 Task: Create Board Marketing ROI to Workspace Customer Relationship Management and Retention. Create Board Content Management to Workspace Customer Relationship Management and Retention. Create Board Content Marketing Case Study Creation and Promotion to Workspace Customer Relationship Management and Retention
Action: Mouse moved to (429, 81)
Screenshot: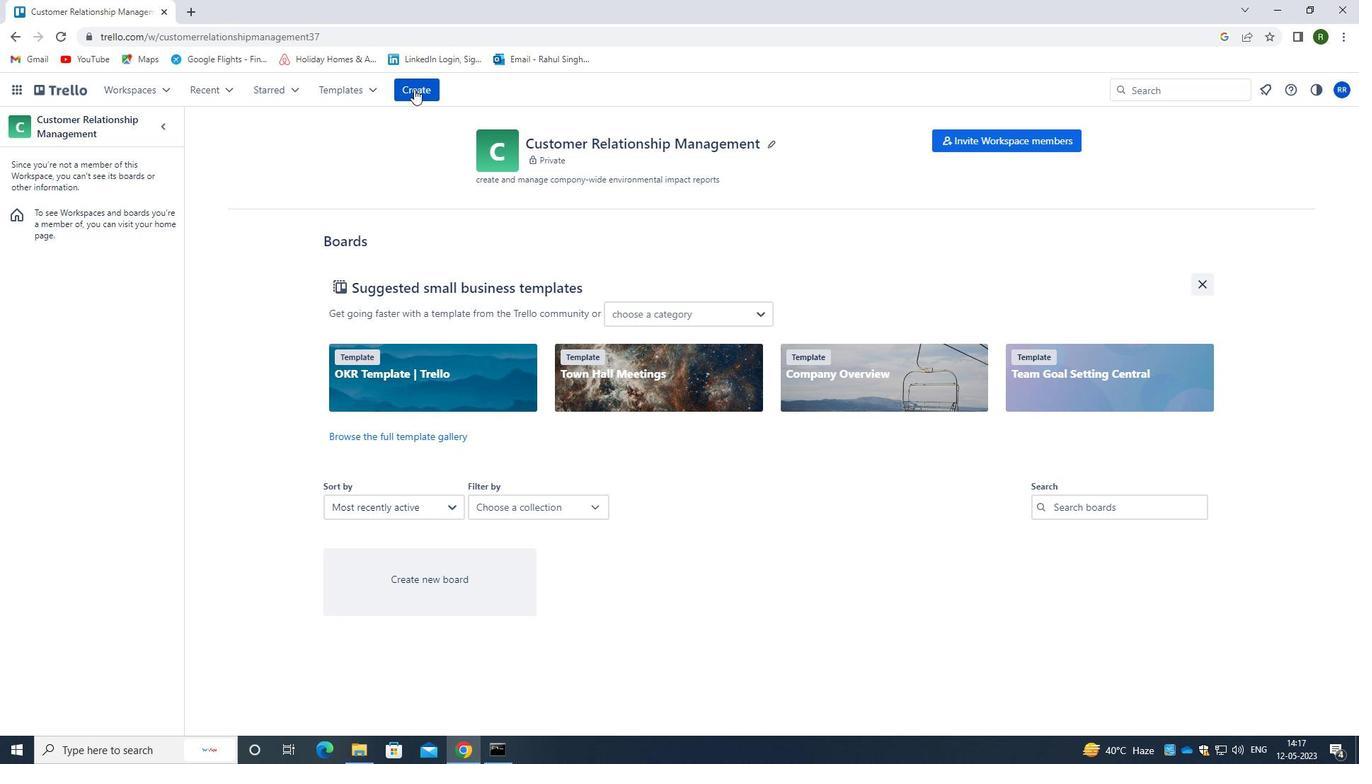 
Action: Mouse pressed left at (429, 81)
Screenshot: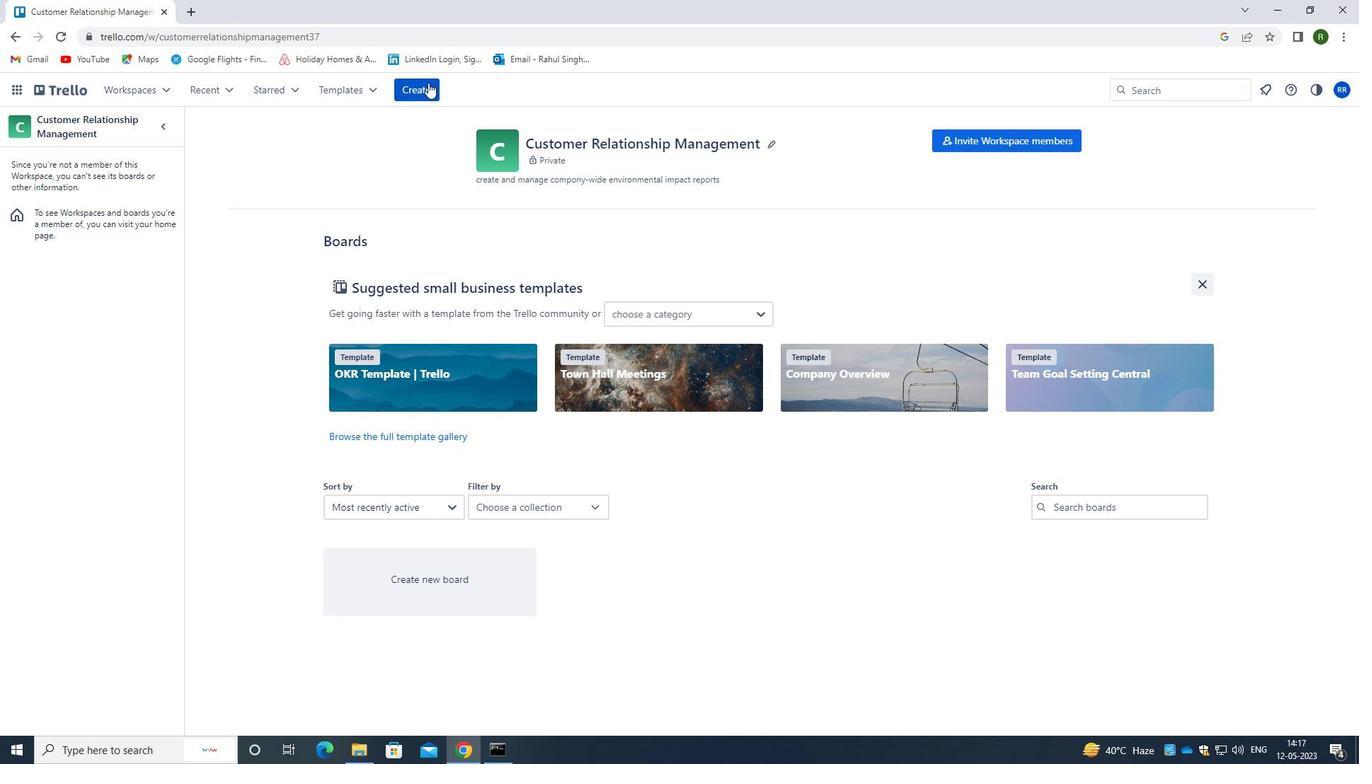 
Action: Mouse moved to (465, 153)
Screenshot: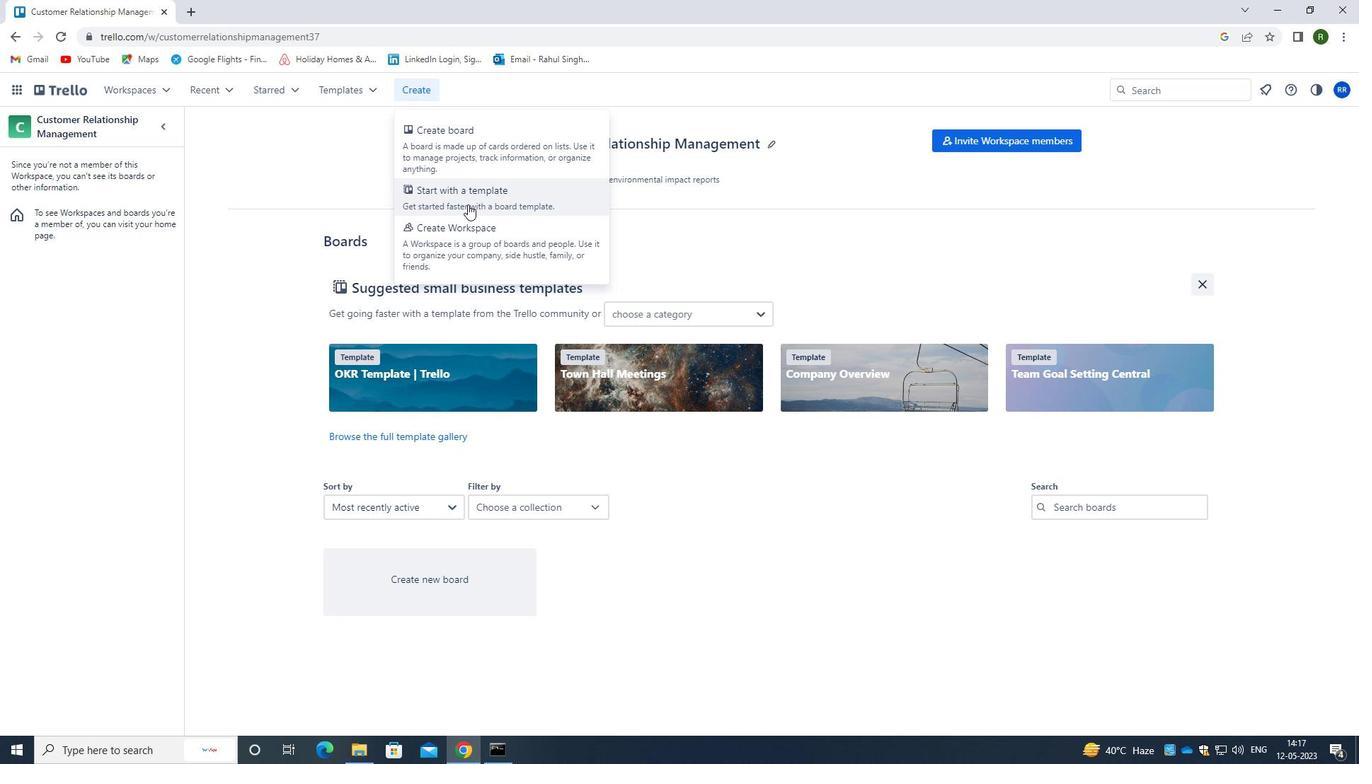 
Action: Mouse pressed left at (465, 153)
Screenshot: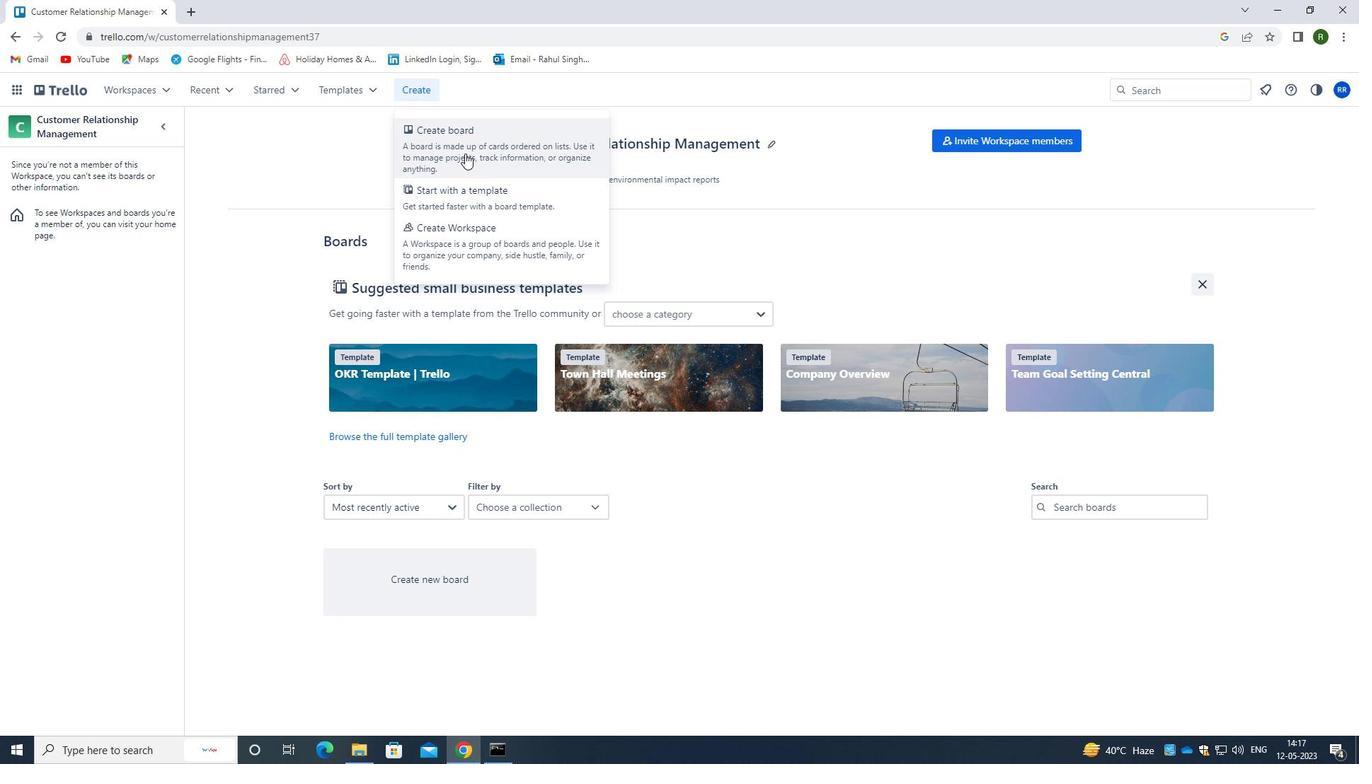 
Action: Mouse moved to (422, 358)
Screenshot: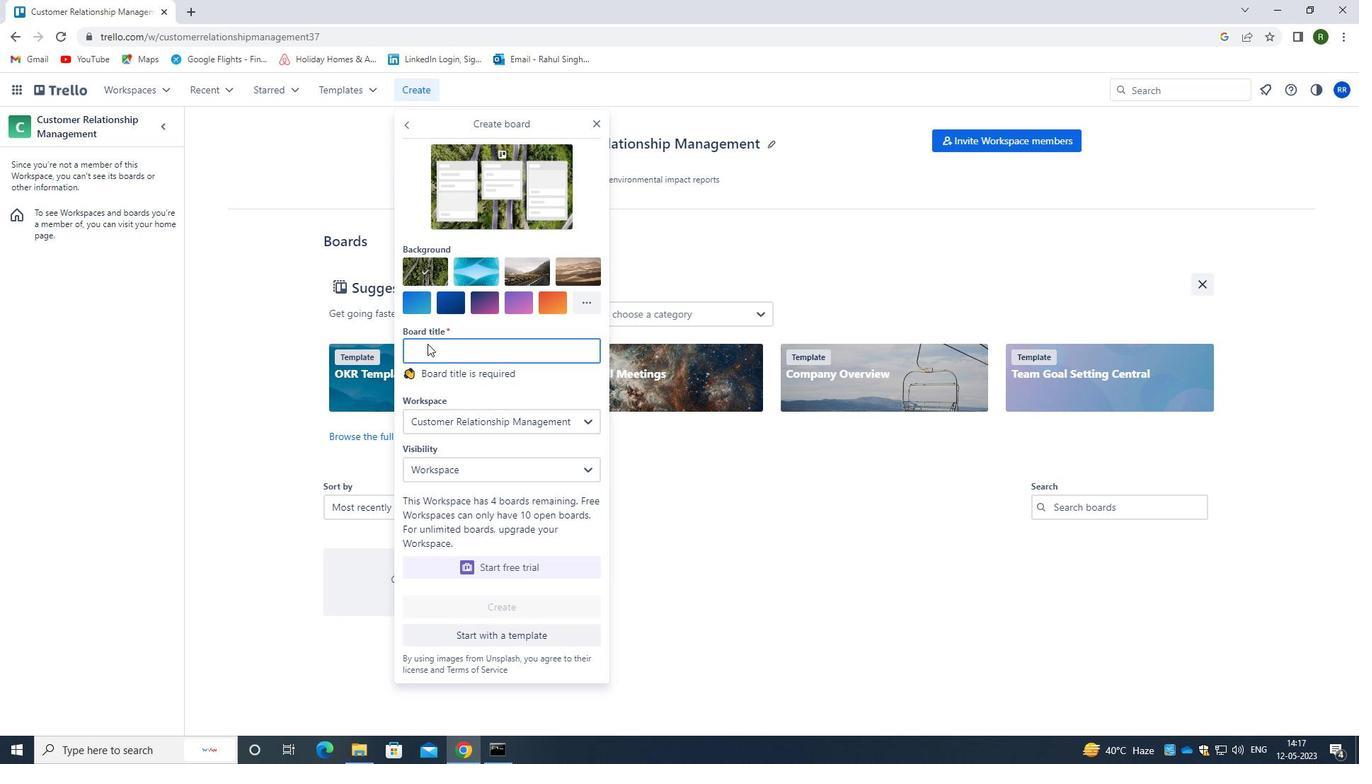 
Action: Key pressed <Key.caps_lock>m<Key.caps_lock>arketting<Key.space><Key.caps_lock>roi<Key.space>
Screenshot: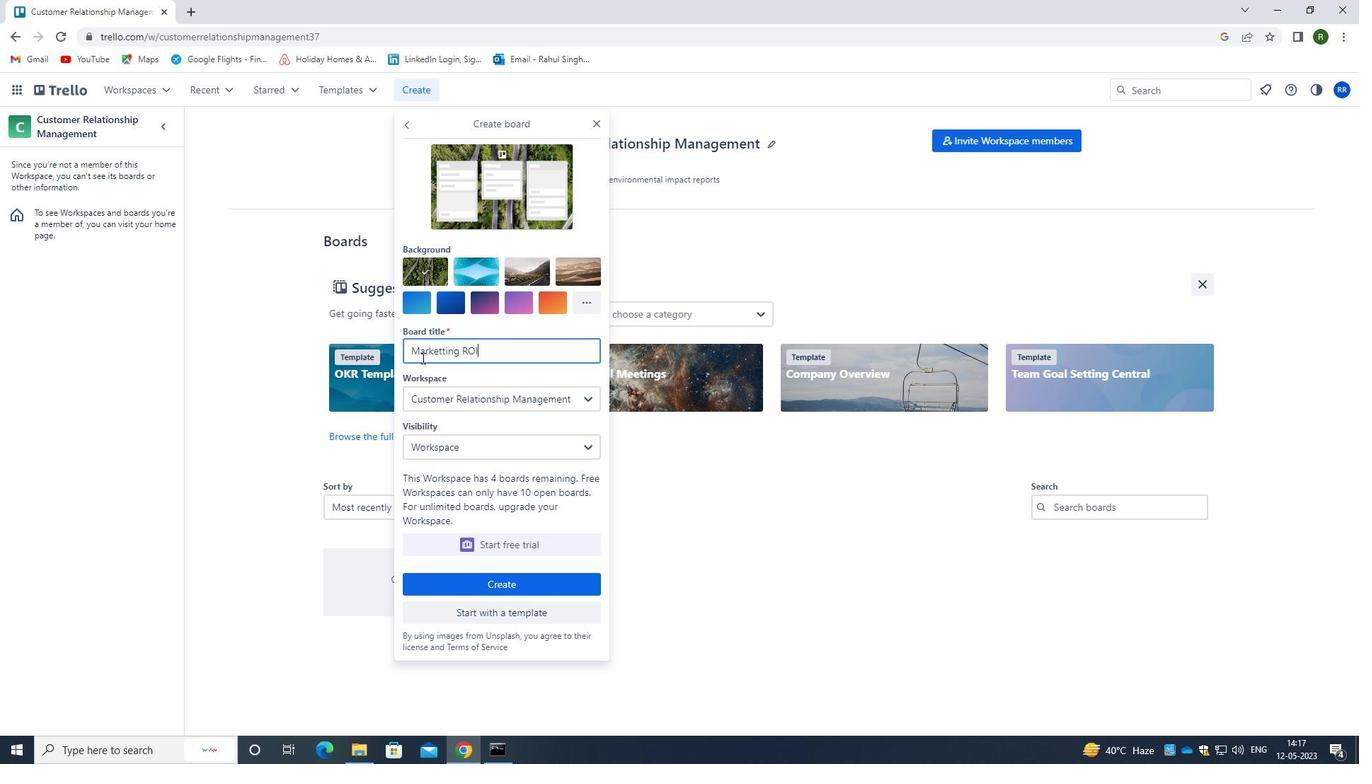 
Action: Mouse moved to (491, 586)
Screenshot: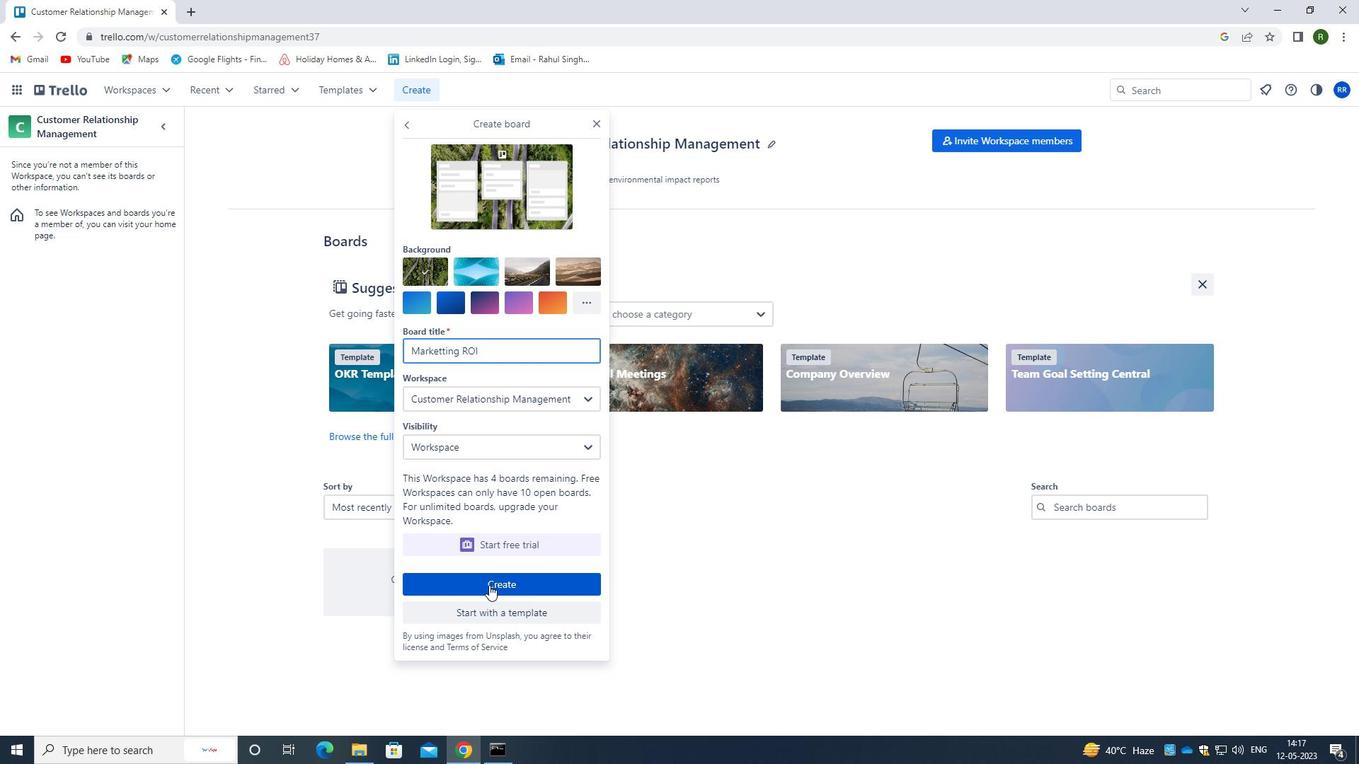 
Action: Mouse pressed left at (491, 586)
Screenshot: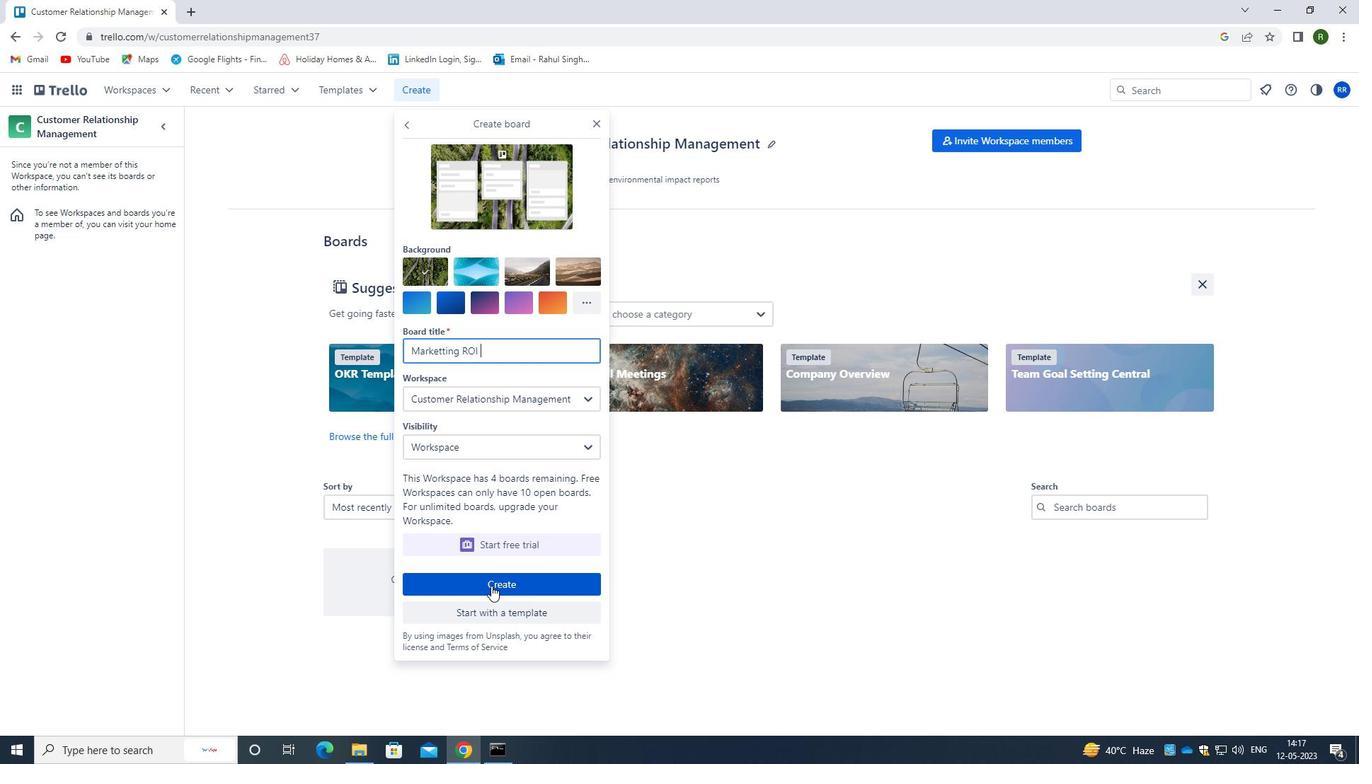 
Action: Mouse moved to (426, 86)
Screenshot: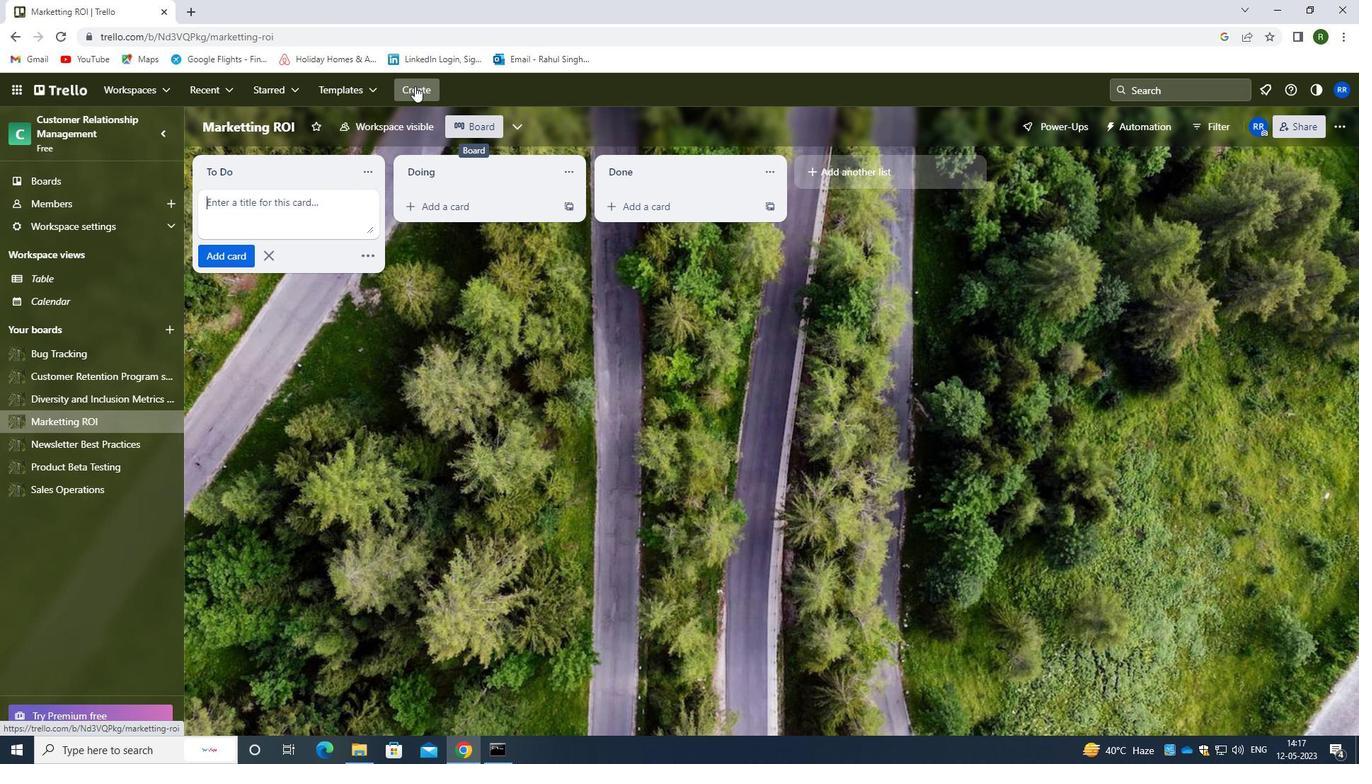 
Action: Mouse pressed left at (426, 86)
Screenshot: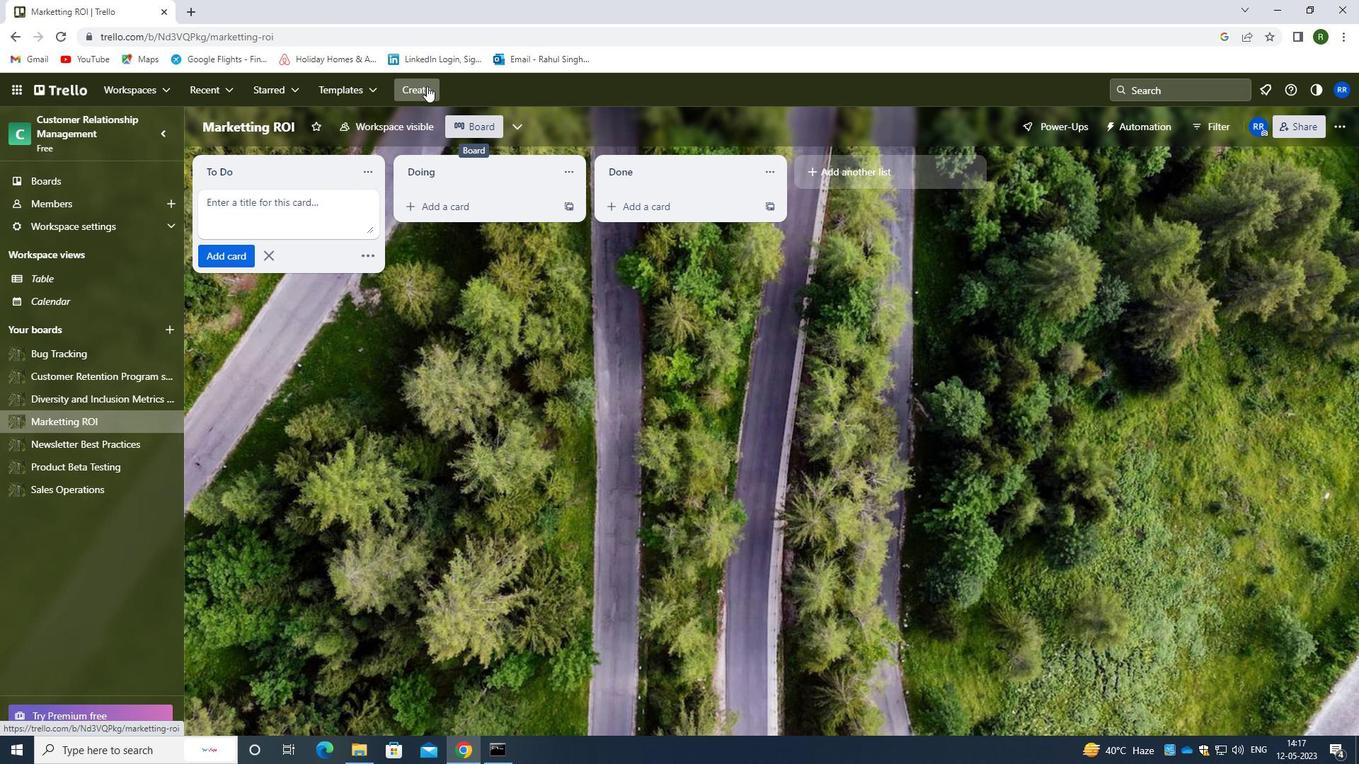 
Action: Mouse moved to (465, 148)
Screenshot: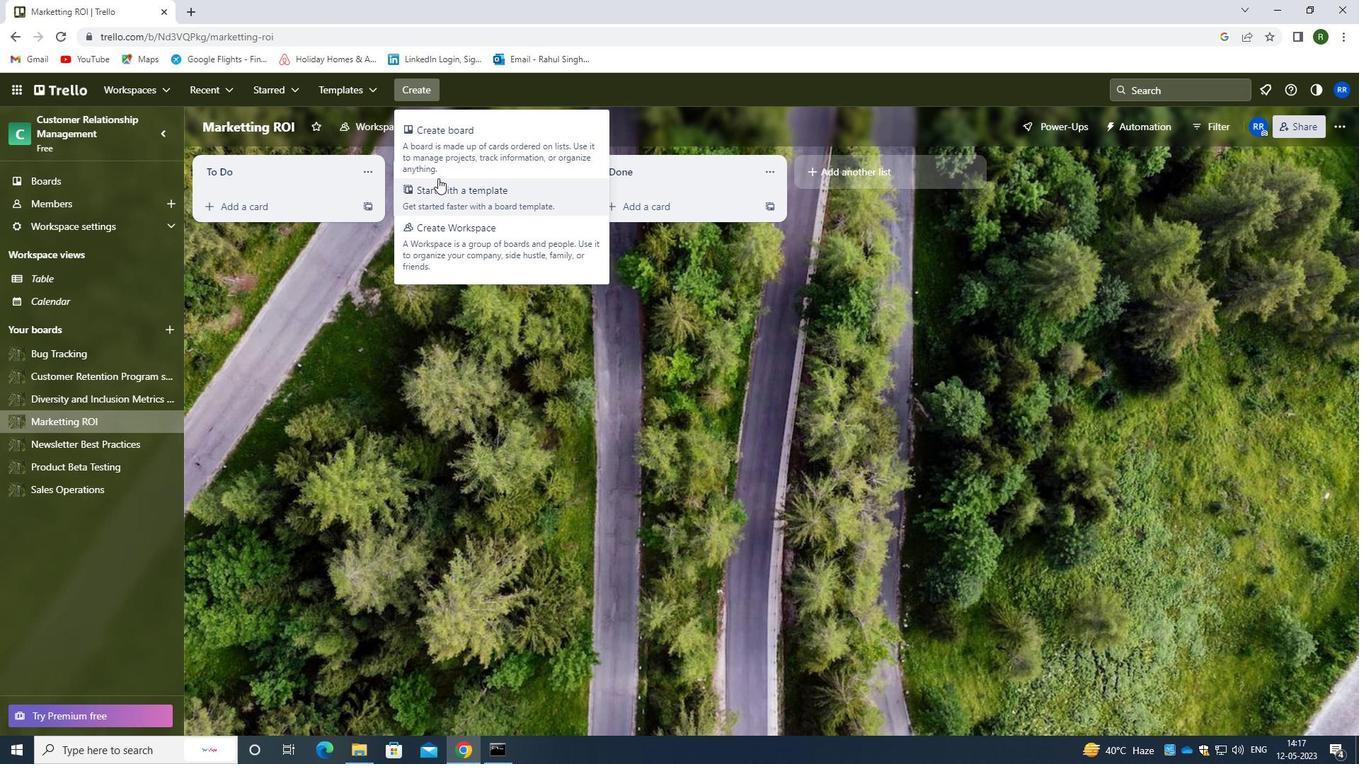 
Action: Mouse pressed left at (465, 148)
Screenshot: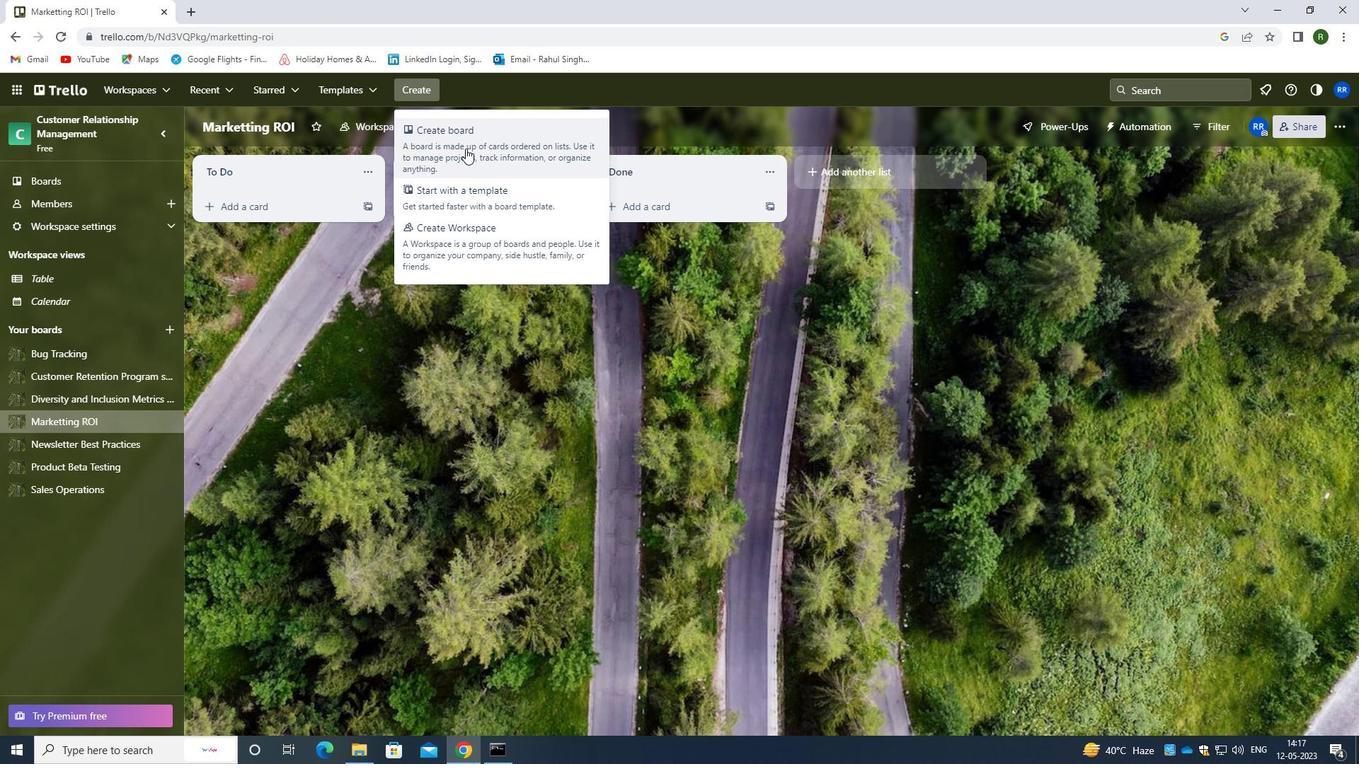 
Action: Mouse moved to (417, 344)
Screenshot: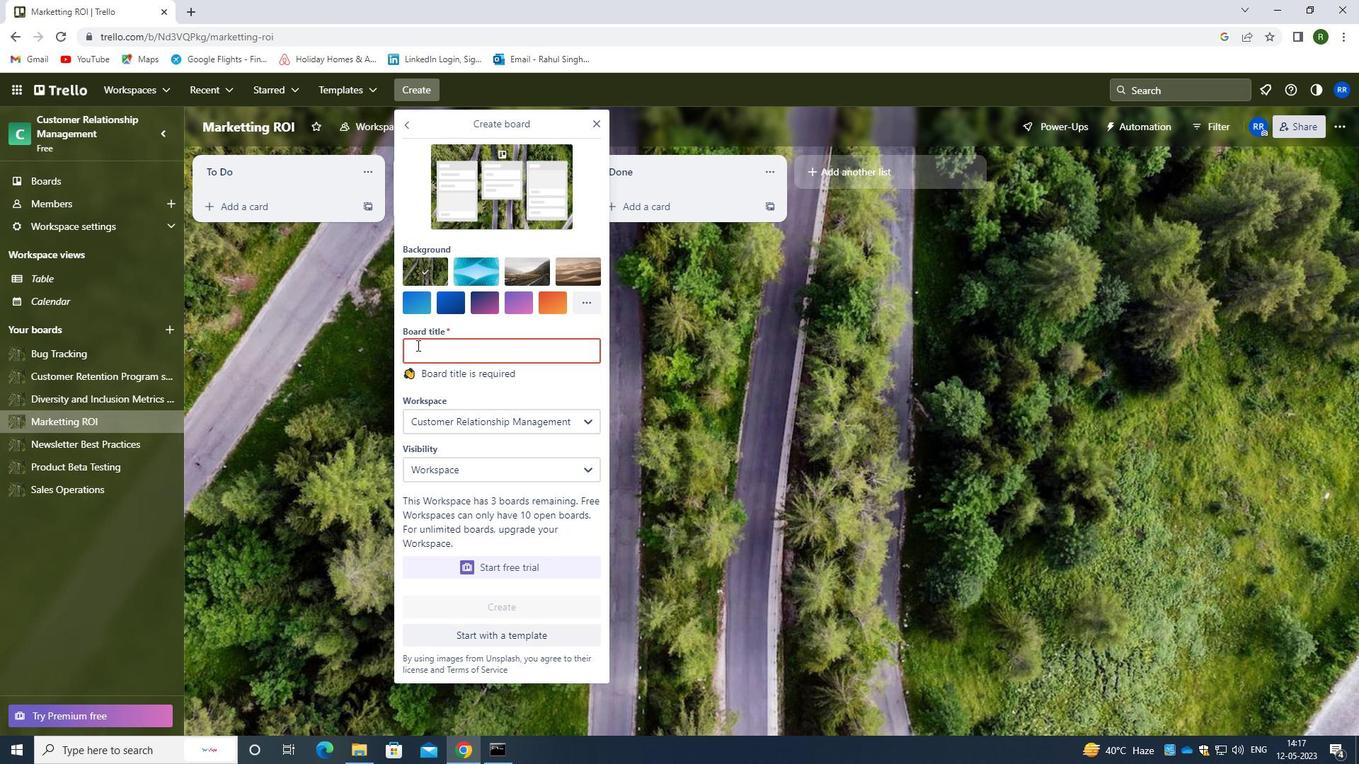 
Action: Key pressed <Key.caps_lock>c<Key.caps_lock>o<Key.backspace><Key.backspace>c<Key.caps_lock>Ontent<Key.space><Key.caps_lock>m<Key.caps_lock>anagen<Key.backspace>ment
Screenshot: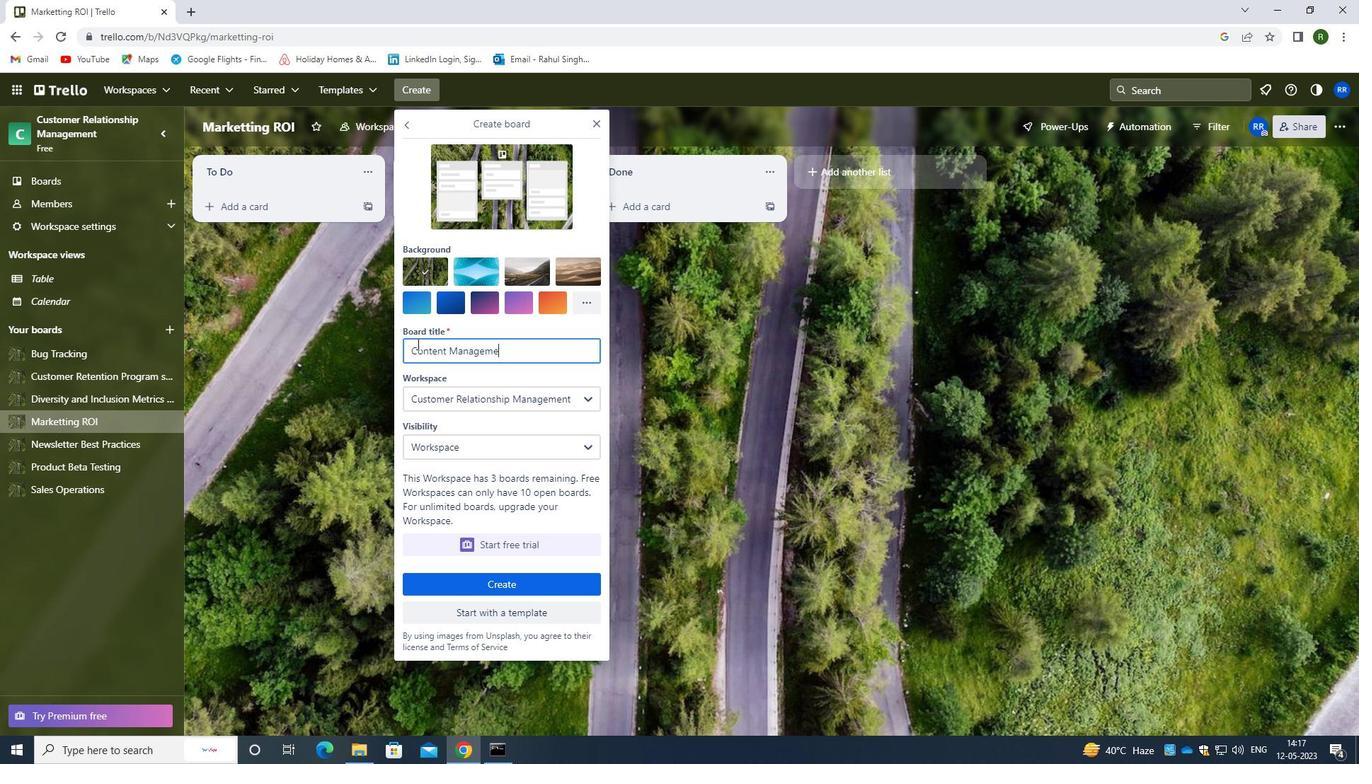 
Action: Mouse moved to (498, 591)
Screenshot: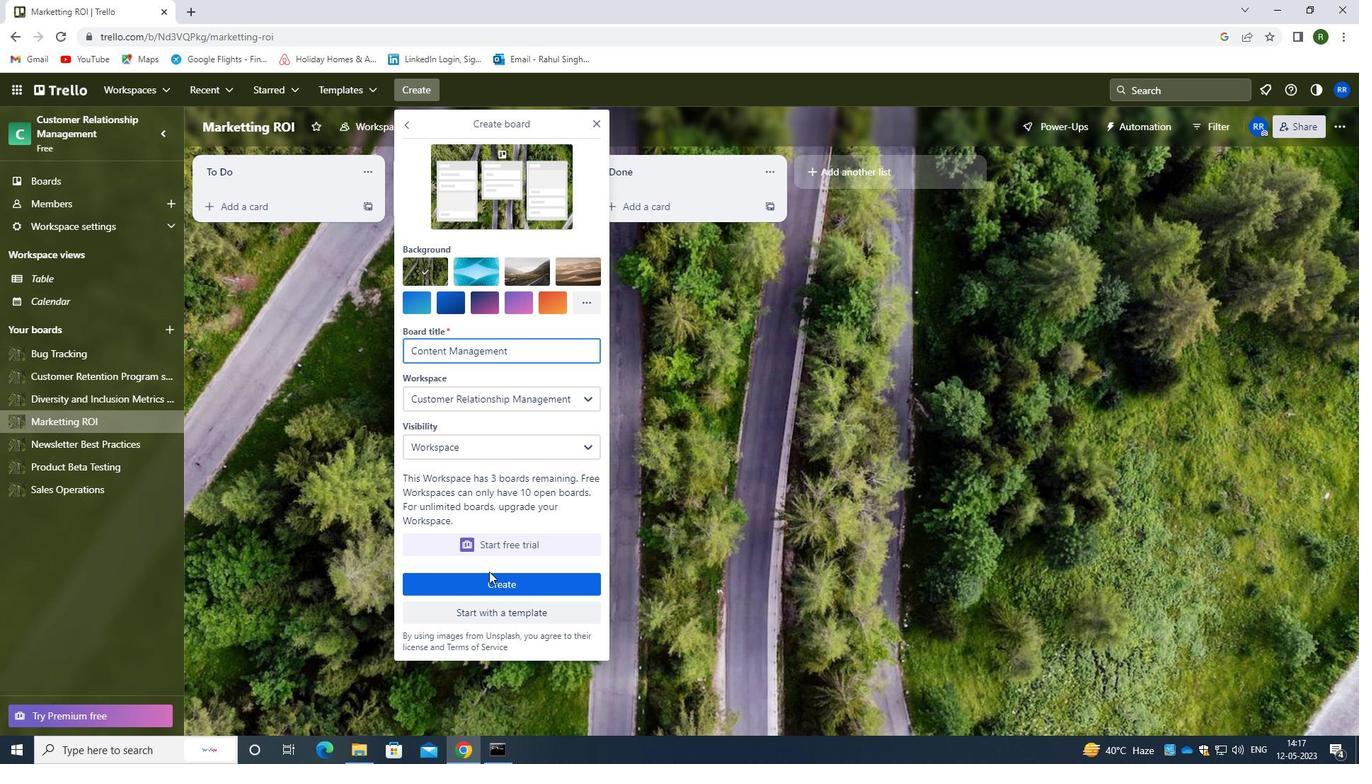 
Action: Mouse pressed left at (498, 591)
Screenshot: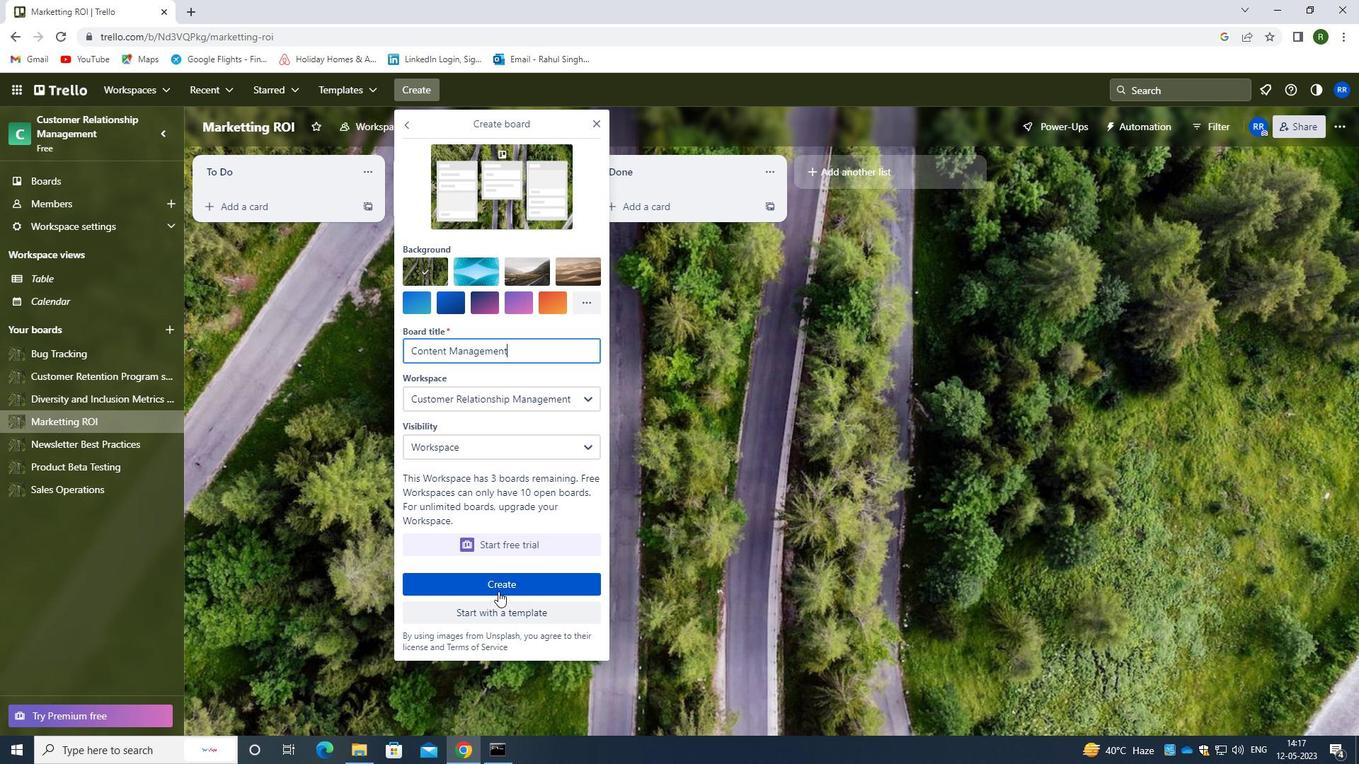 
Action: Mouse moved to (422, 90)
Screenshot: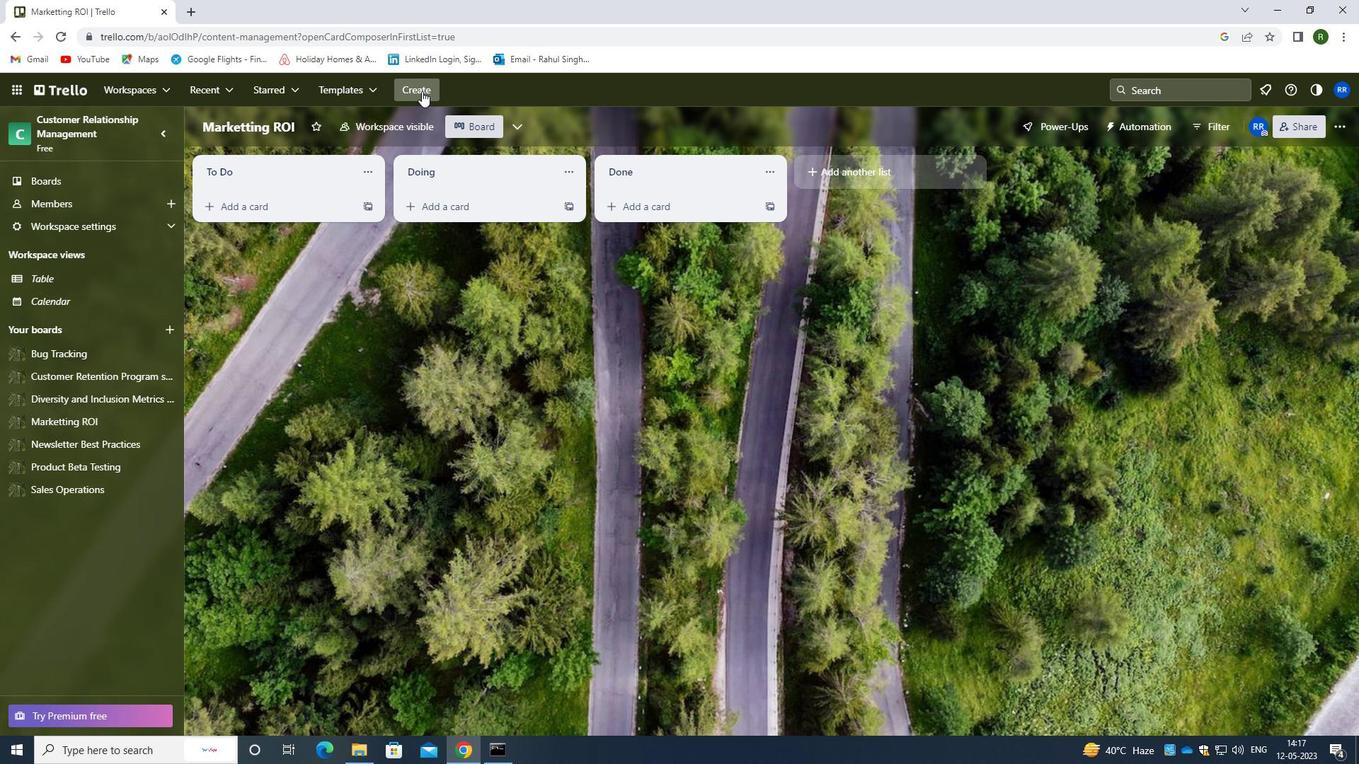 
Action: Mouse pressed left at (422, 90)
Screenshot: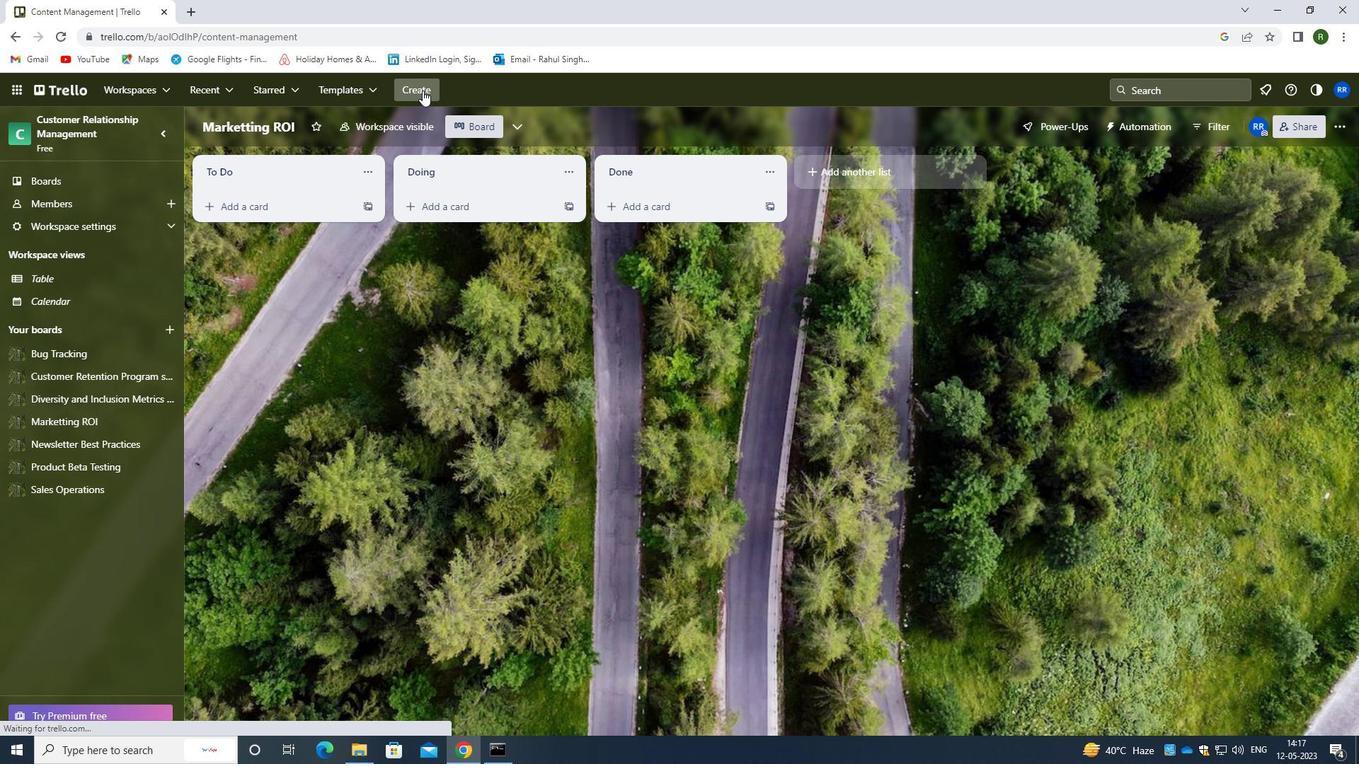 
Action: Mouse moved to (463, 153)
Screenshot: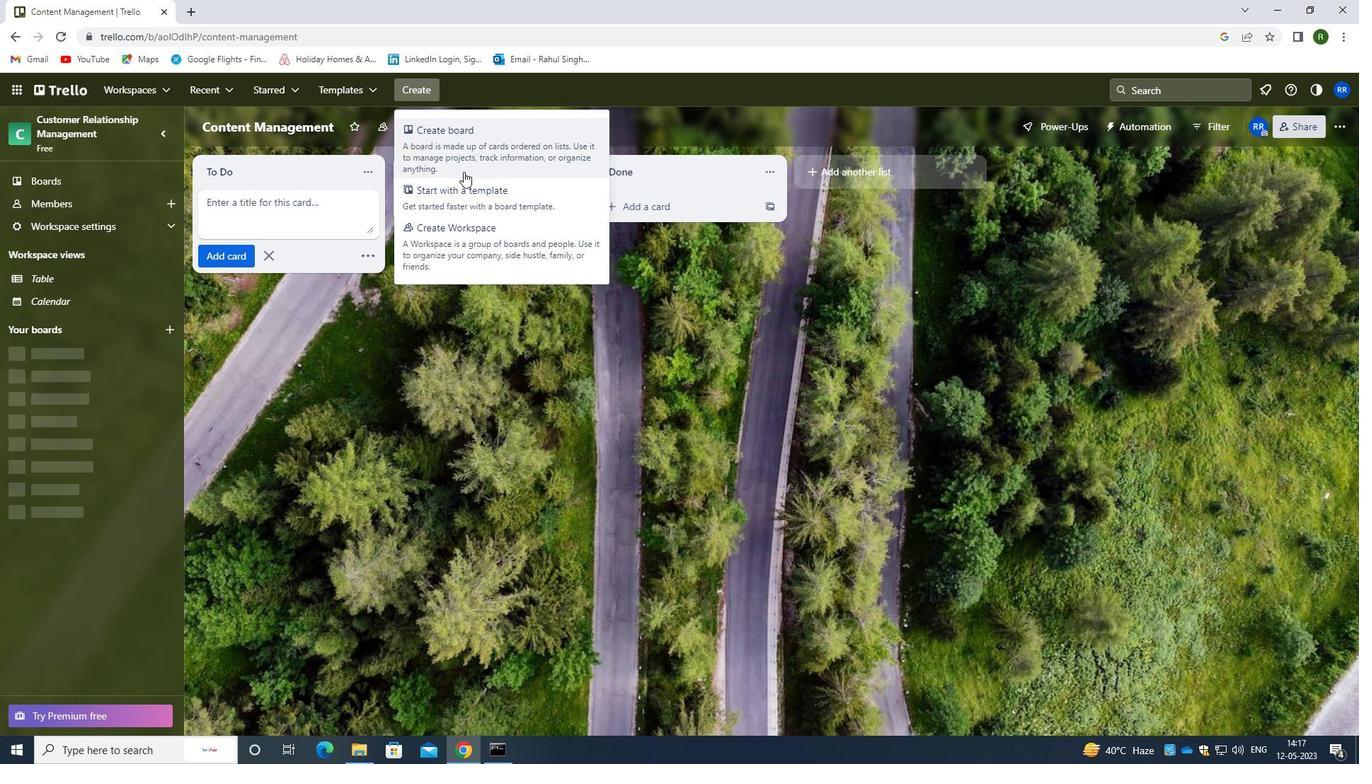
Action: Mouse pressed left at (463, 153)
Screenshot: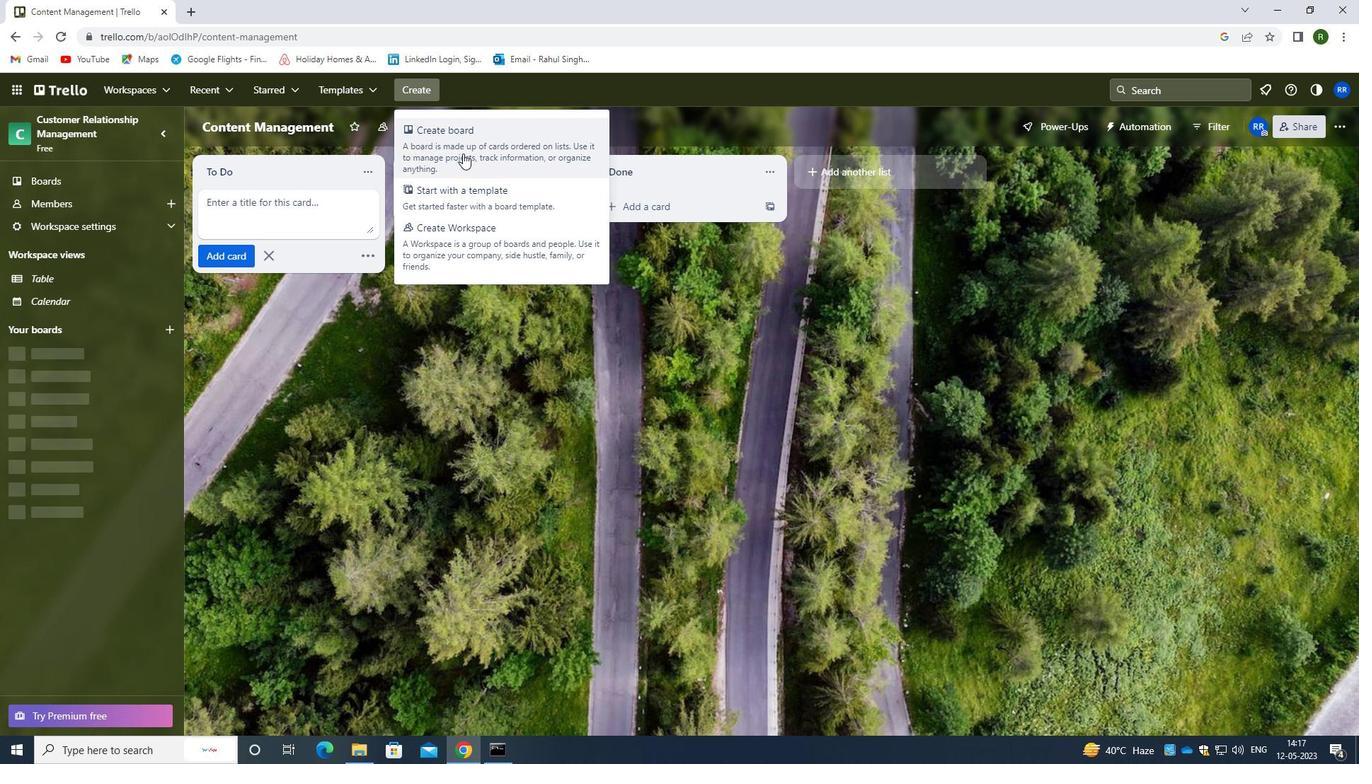
Action: Mouse moved to (442, 346)
Screenshot: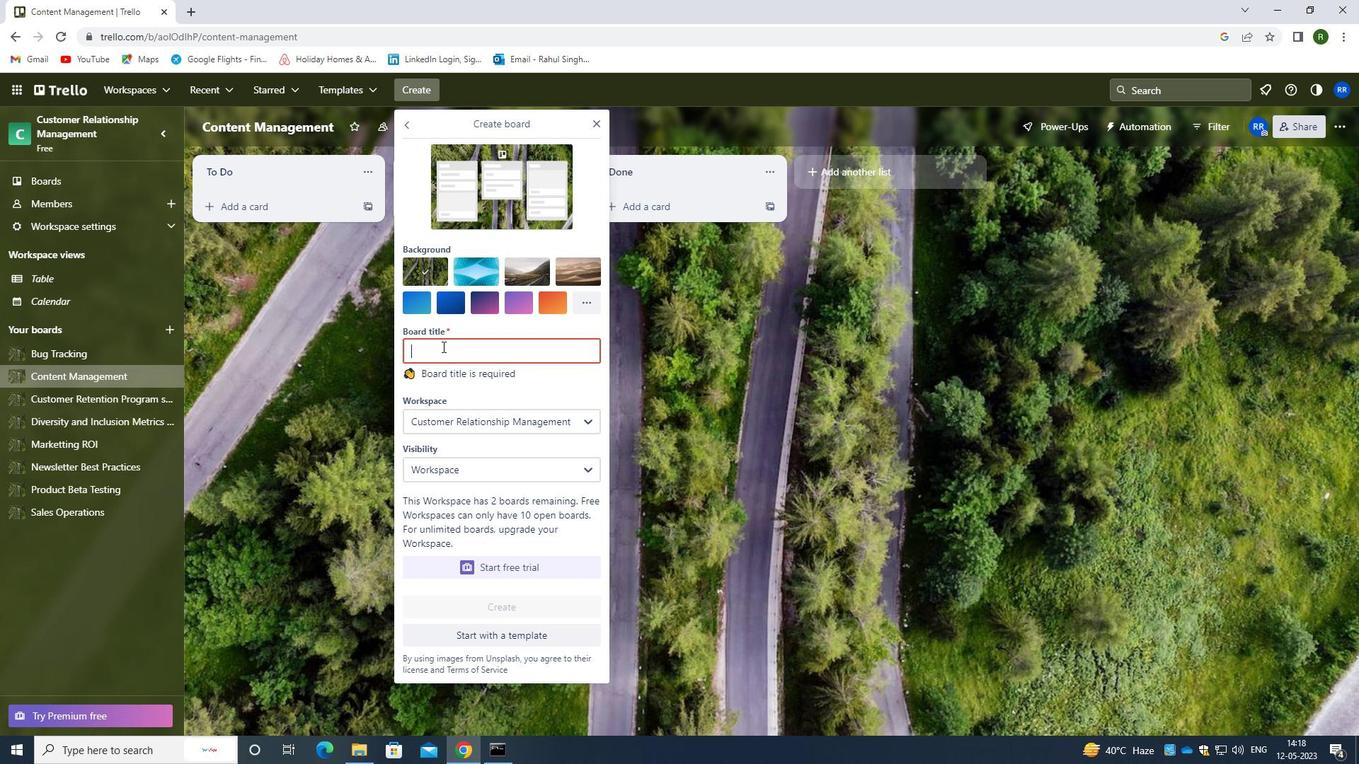
Action: Key pressed <Key.caps_lock>c<Key.caps_lock>ontent<Key.space><Key.caps_lock>m<Key.caps_lock>arketiing<Key.backspace><Key.backspace><Key.backspace>ng<Key.space>case<Key.space><Key.backspace><Key.backspace><Key.backspace><Key.backspace><Key.backspace><Key.caps_lock>c<Key.caps_lock>ase<Key.space><Key.caps_lock>s<Key.caps_lock>tudy
Screenshot: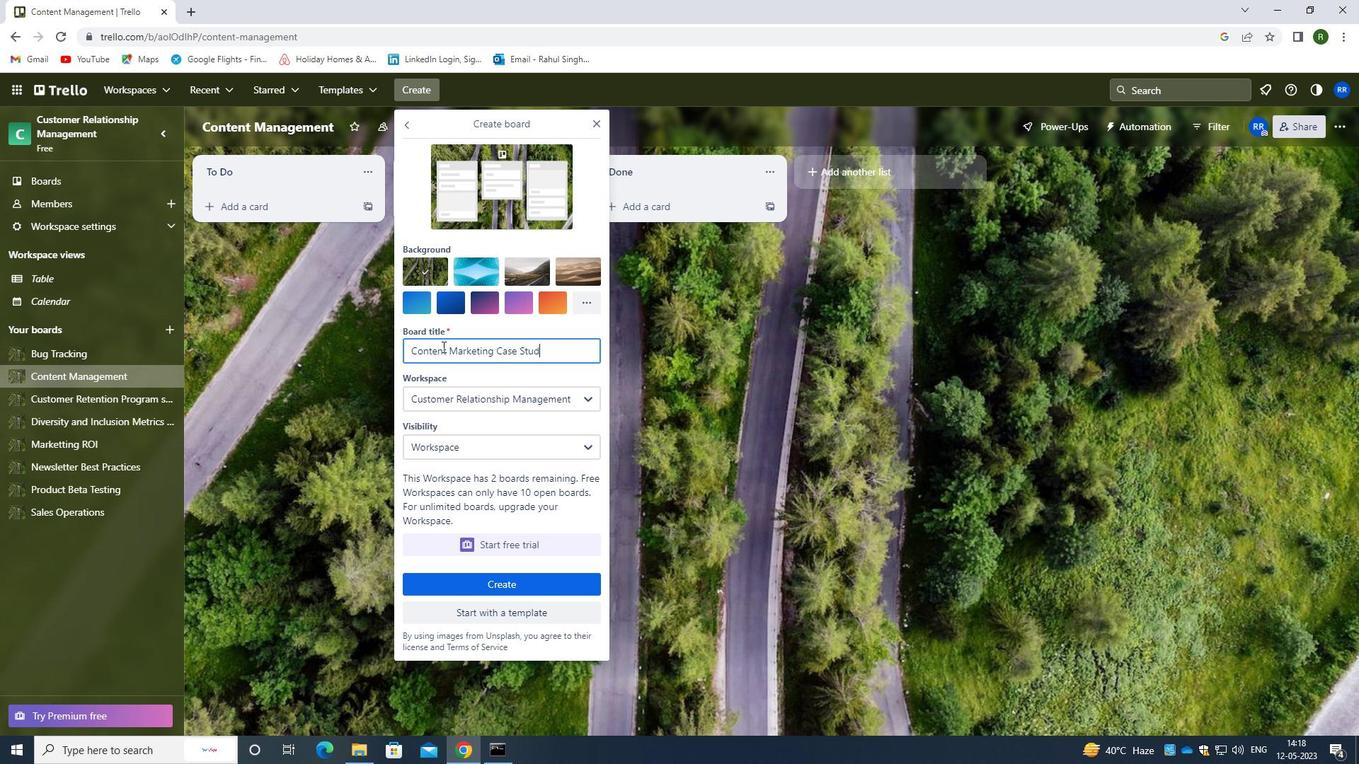 
Action: Mouse moved to (426, 344)
Screenshot: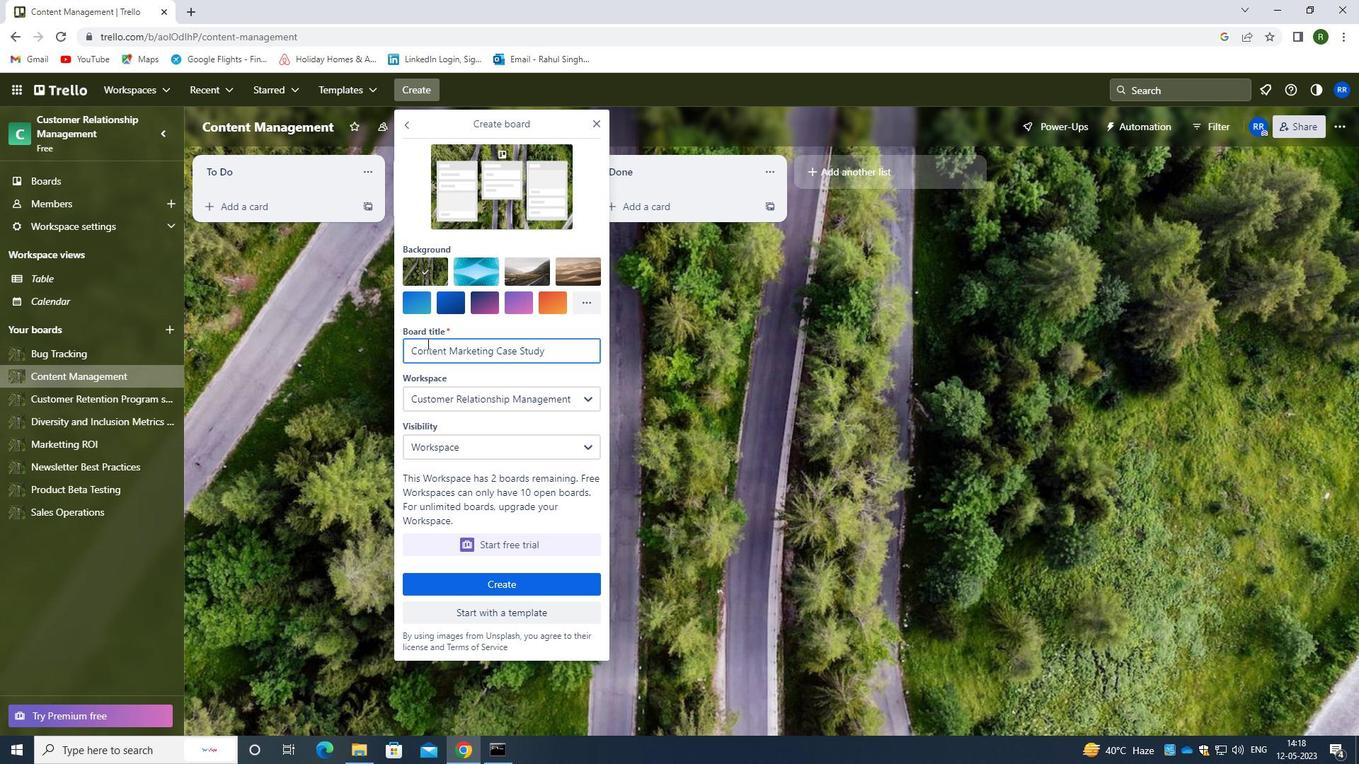 
Action: Key pressed <Key.space><Key.caps_lock>c<Key.caps_lock>reation<Key.space>and<Key.space><Key.caps_lock>p<Key.caps_lock>ormotion
Screenshot: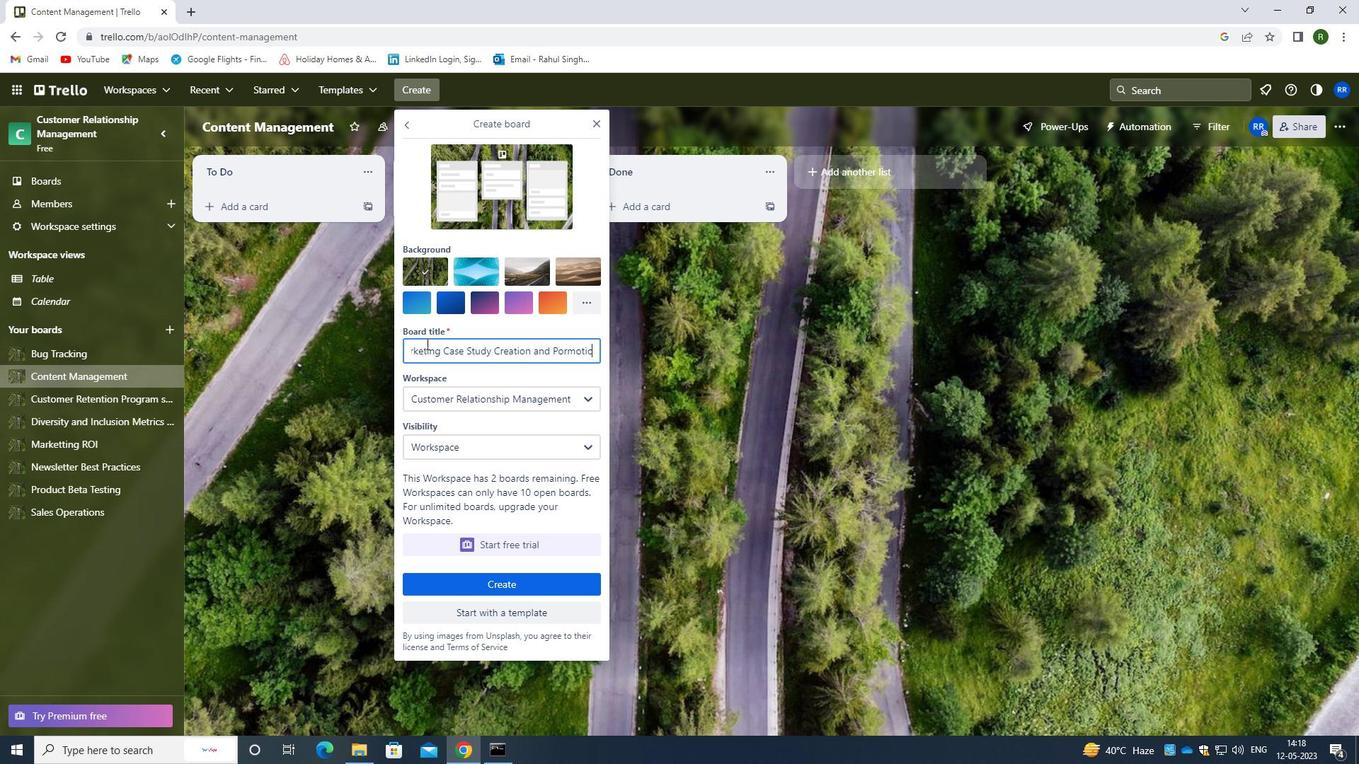 
Action: Mouse moved to (511, 583)
Screenshot: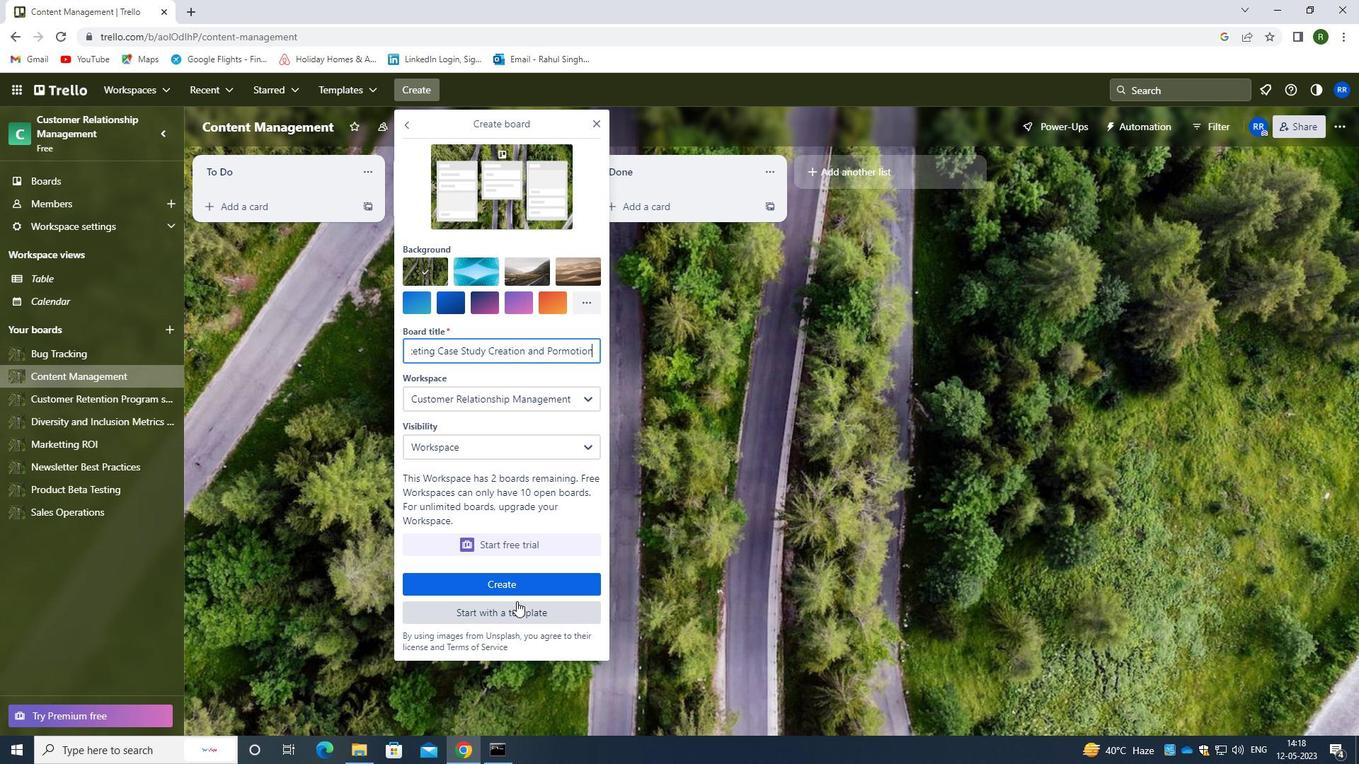 
Action: Mouse pressed left at (511, 583)
Screenshot: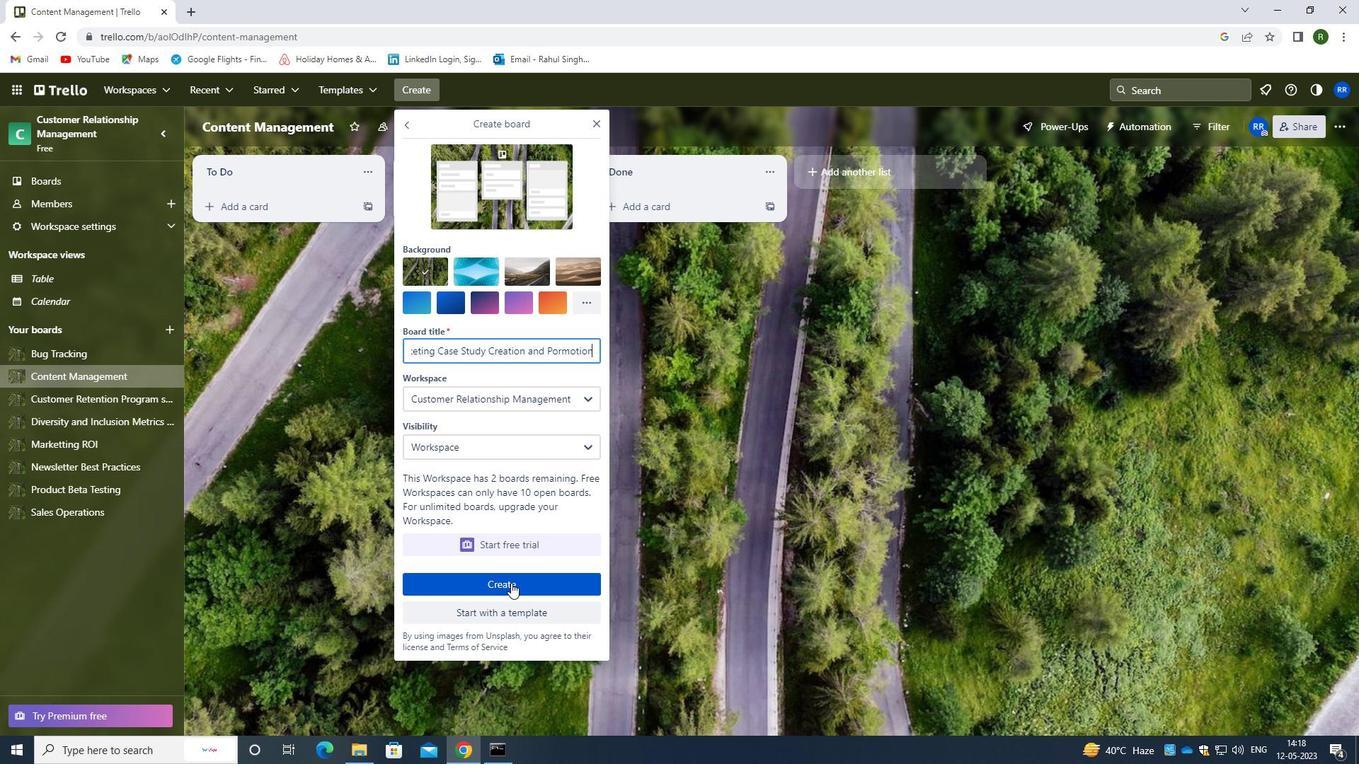 
Action: Mouse moved to (467, 359)
Screenshot: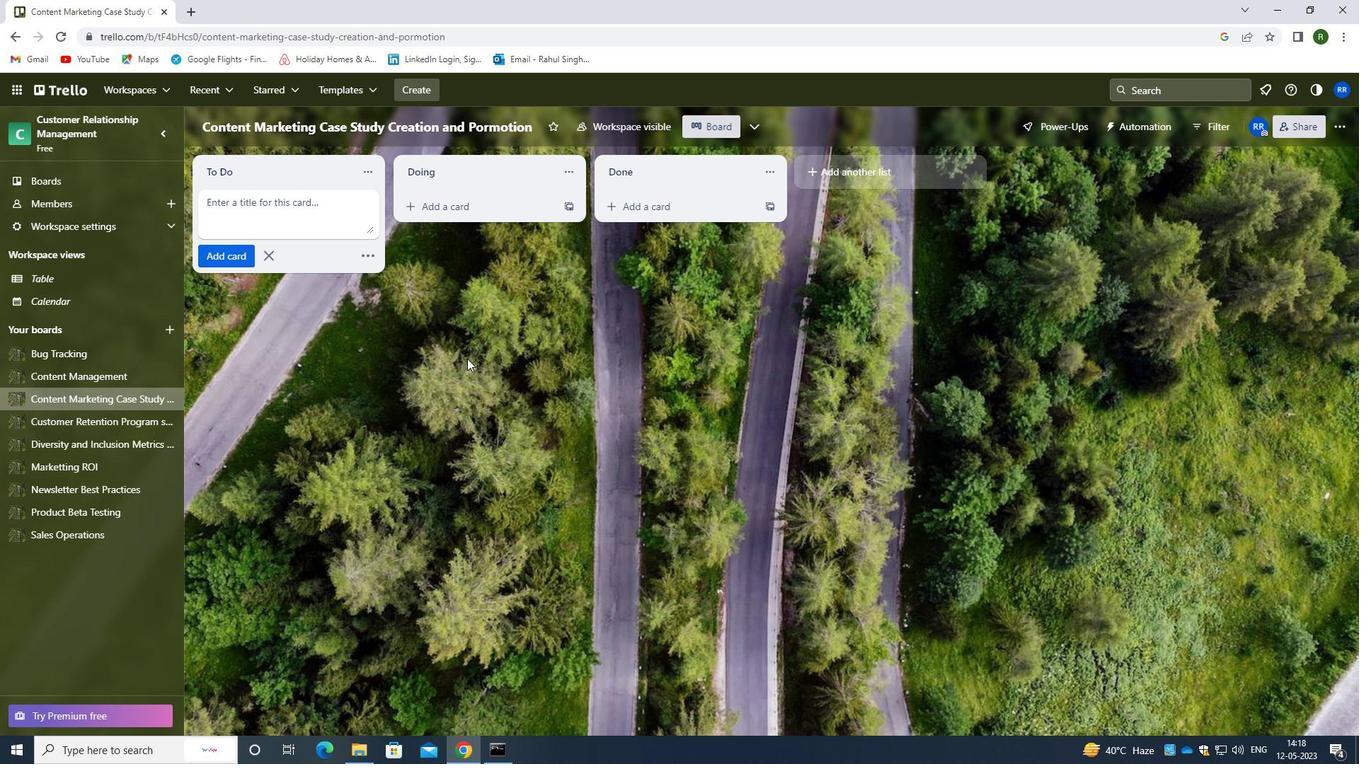 
